 Task: In the Contact  BrooklynMiller71@macys.com, schedule and save the meeting with title: 'Introducing Our Products and Services ', Select date: '3 August, 2023', select start time: 5:00:PM. Add location in person New York with meeting description: Kindly join this meeting to understand Product Demo and Service Presentation.. Logged in from softage.1@softage.net
Action: Mouse moved to (100, 63)
Screenshot: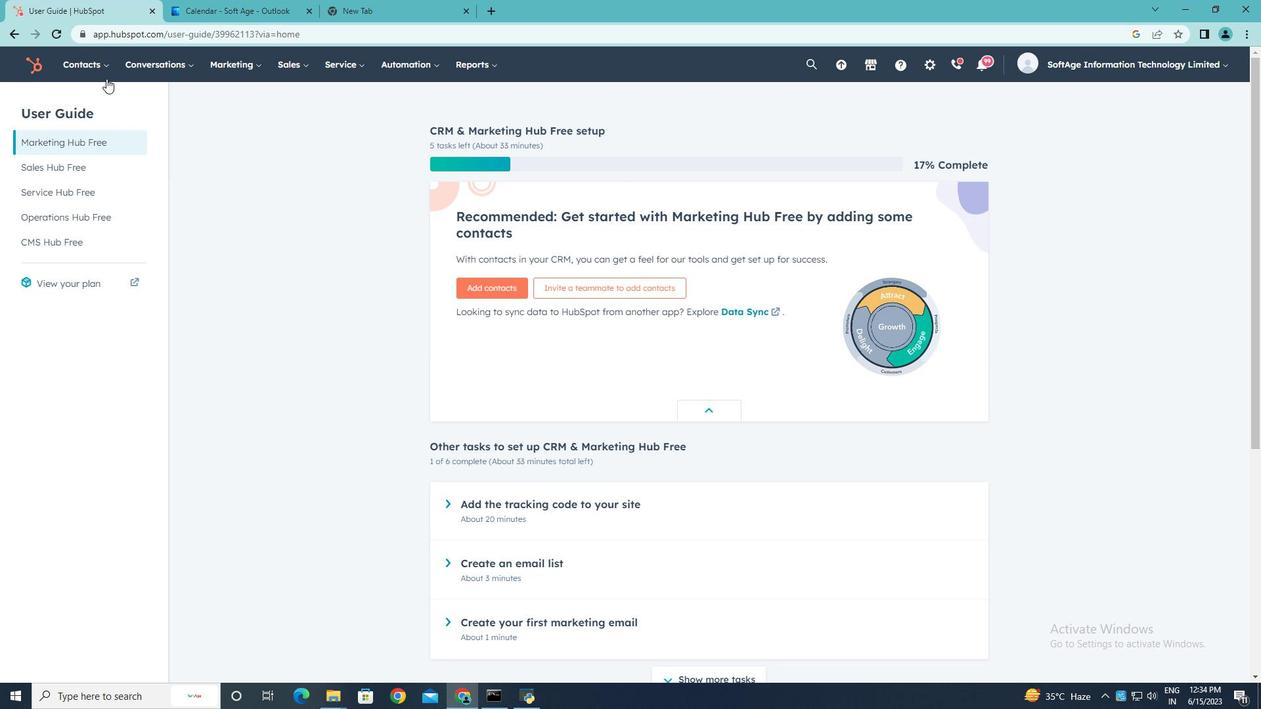 
Action: Mouse pressed left at (100, 63)
Screenshot: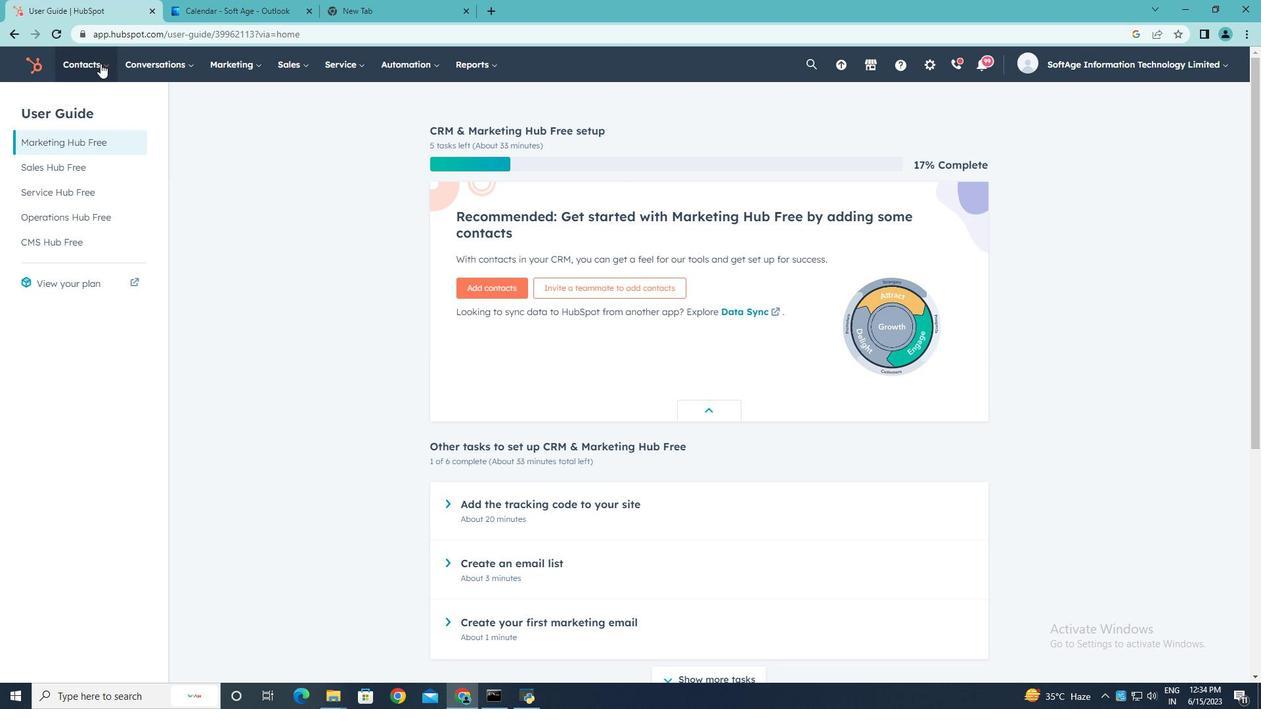 
Action: Mouse moved to (91, 99)
Screenshot: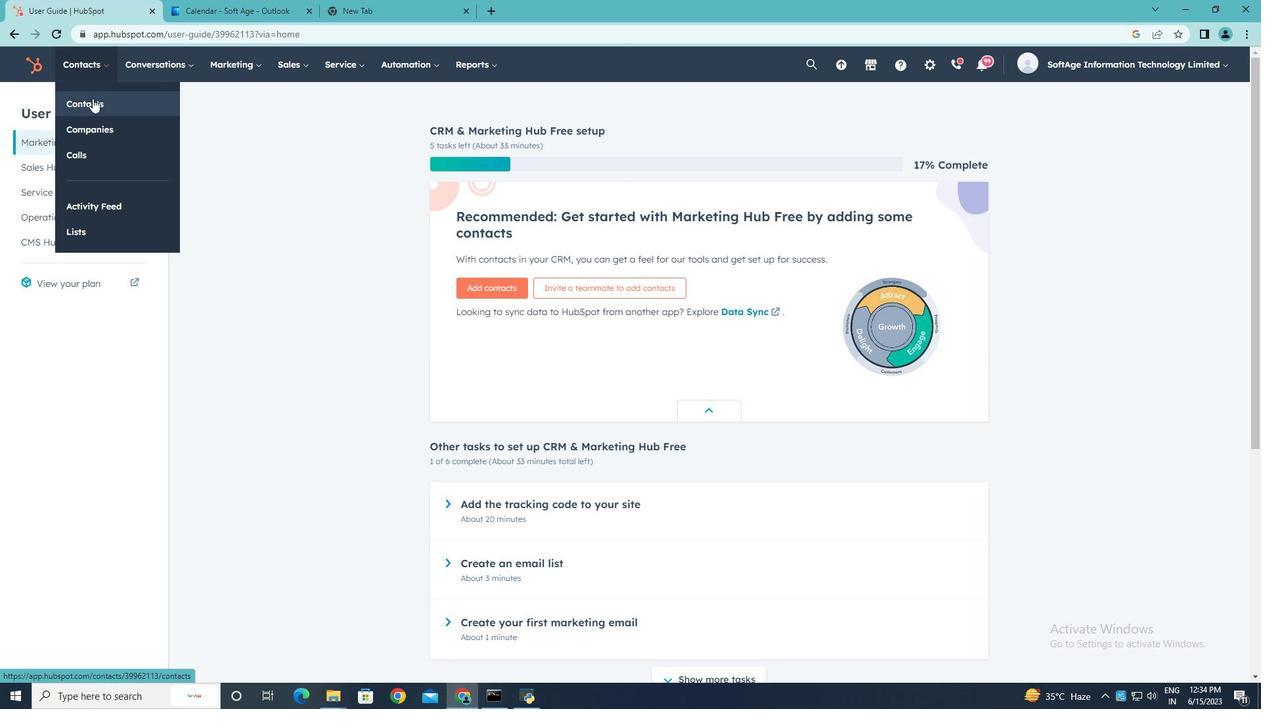 
Action: Mouse pressed left at (91, 99)
Screenshot: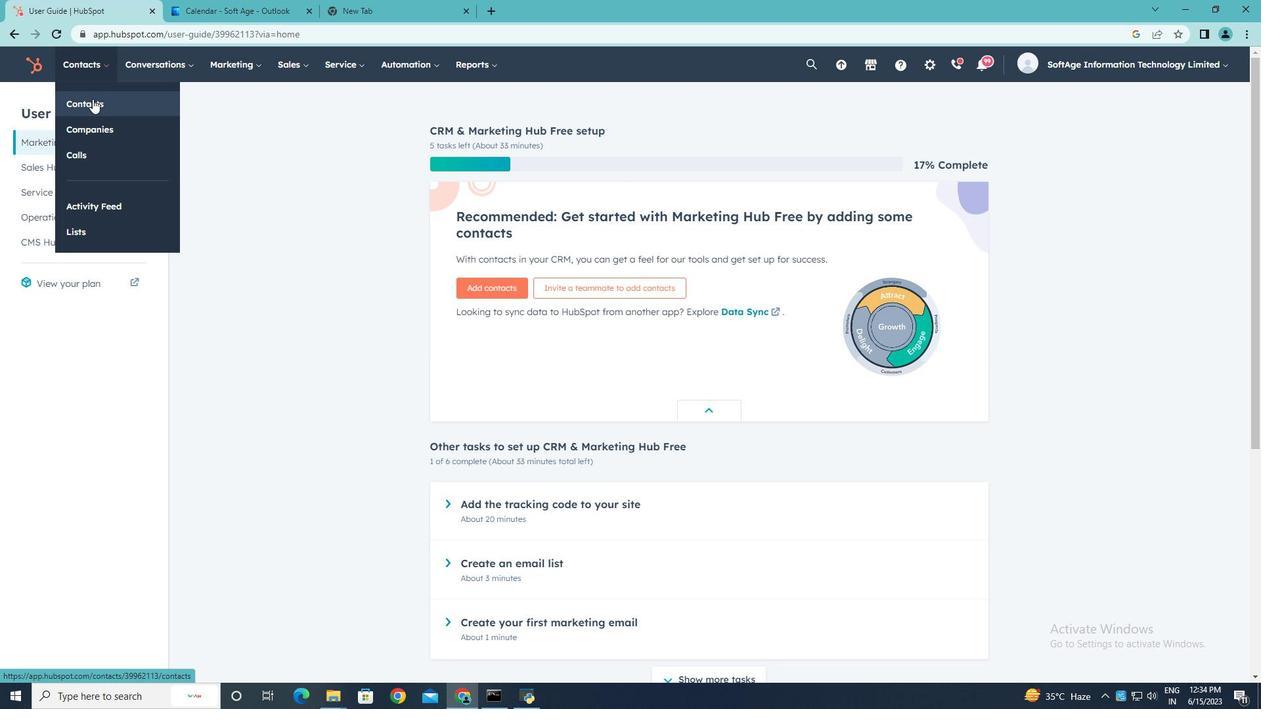 
Action: Mouse moved to (90, 210)
Screenshot: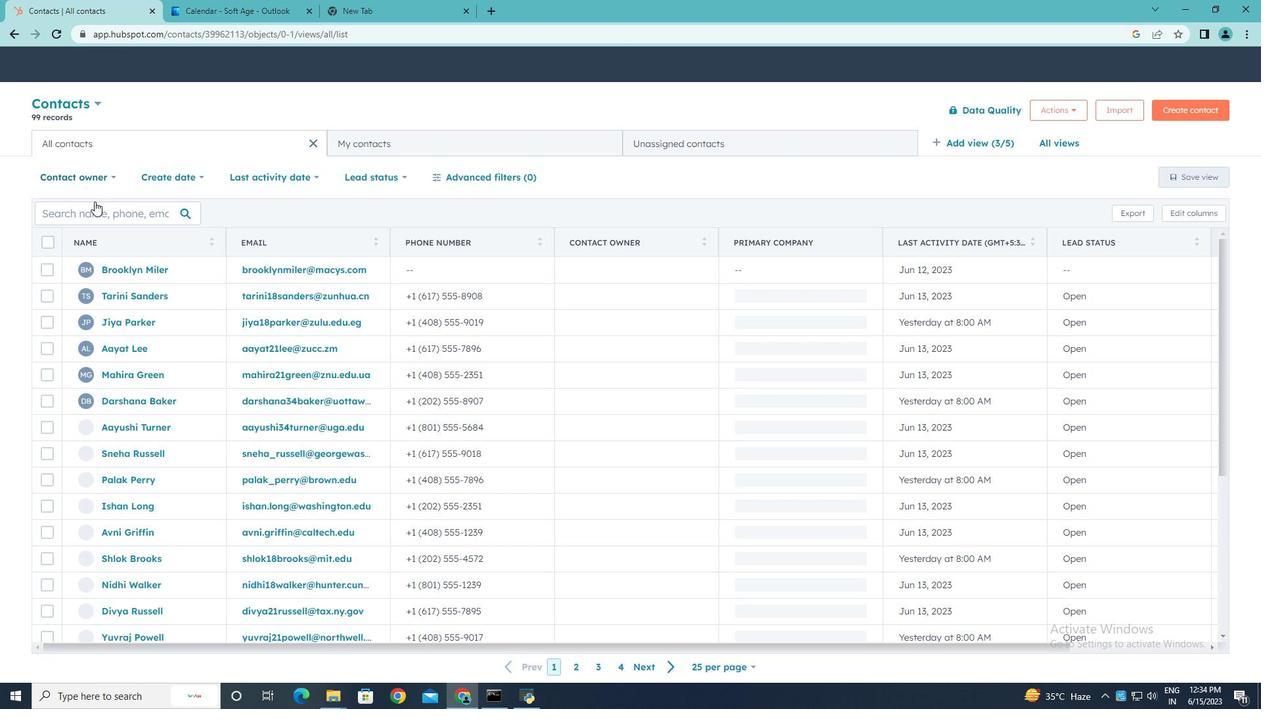 
Action: Mouse pressed left at (90, 210)
Screenshot: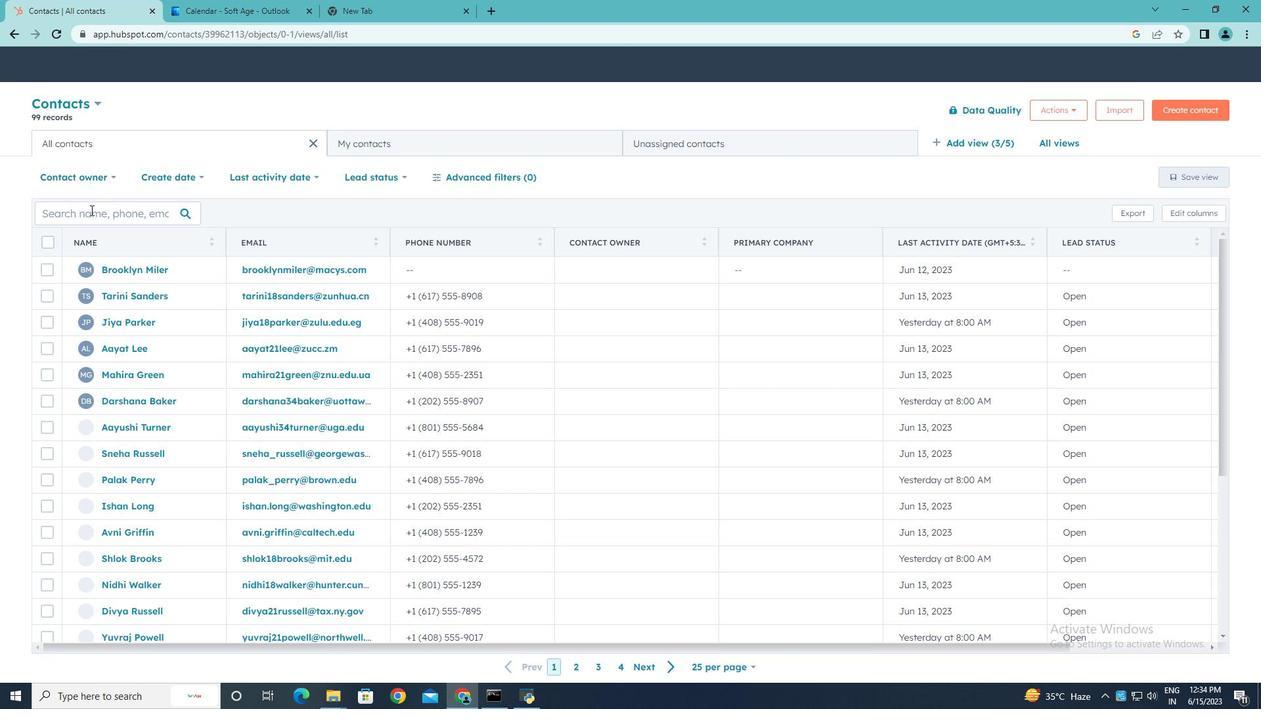 
Action: Key pressed <Key.shift>Brooklyn<Key.shift>Miller71<Key.shift><Key.shift><Key.shift><Key.shift><Key.shift><Key.shift><Key.shift><Key.shift><Key.shift><Key.shift><Key.shift><Key.shift><Key.shift><Key.shift><Key.shift><Key.shift><Key.shift><Key.shift><Key.shift><Key.shift><Key.shift><Key.shift><Key.shift><Key.shift><Key.shift>@macys.com
Screenshot: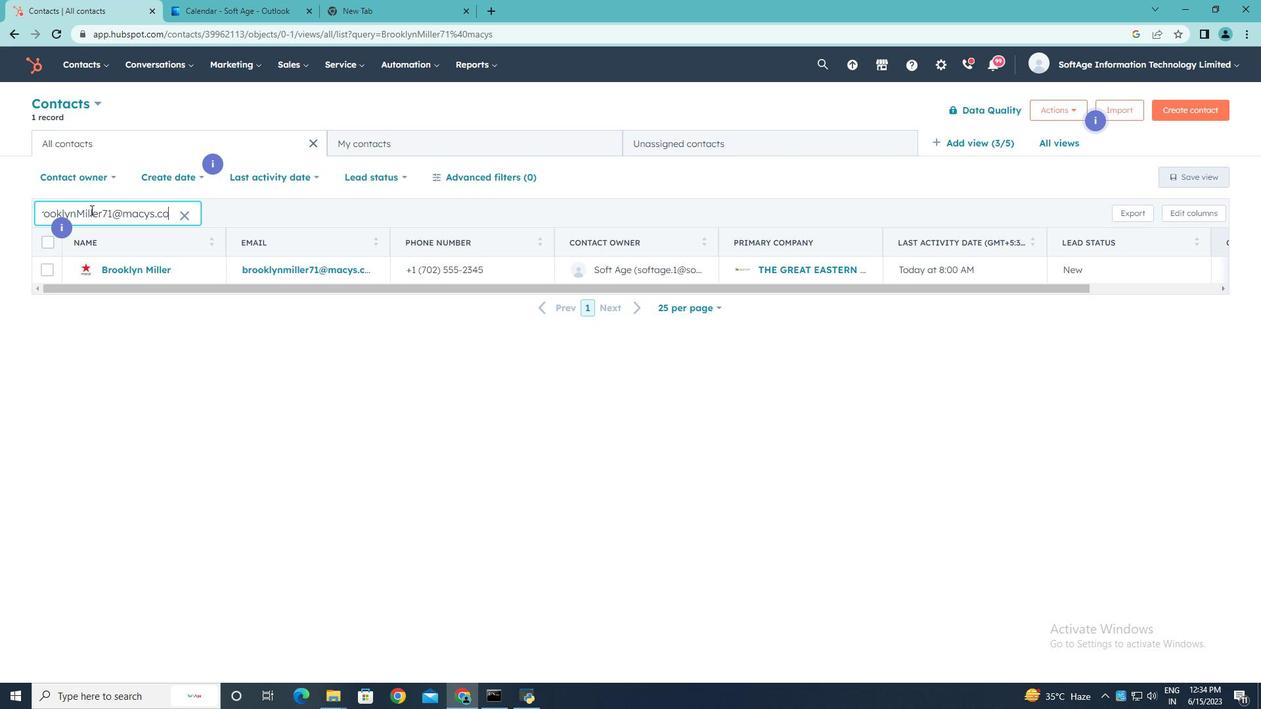 
Action: Mouse moved to (124, 266)
Screenshot: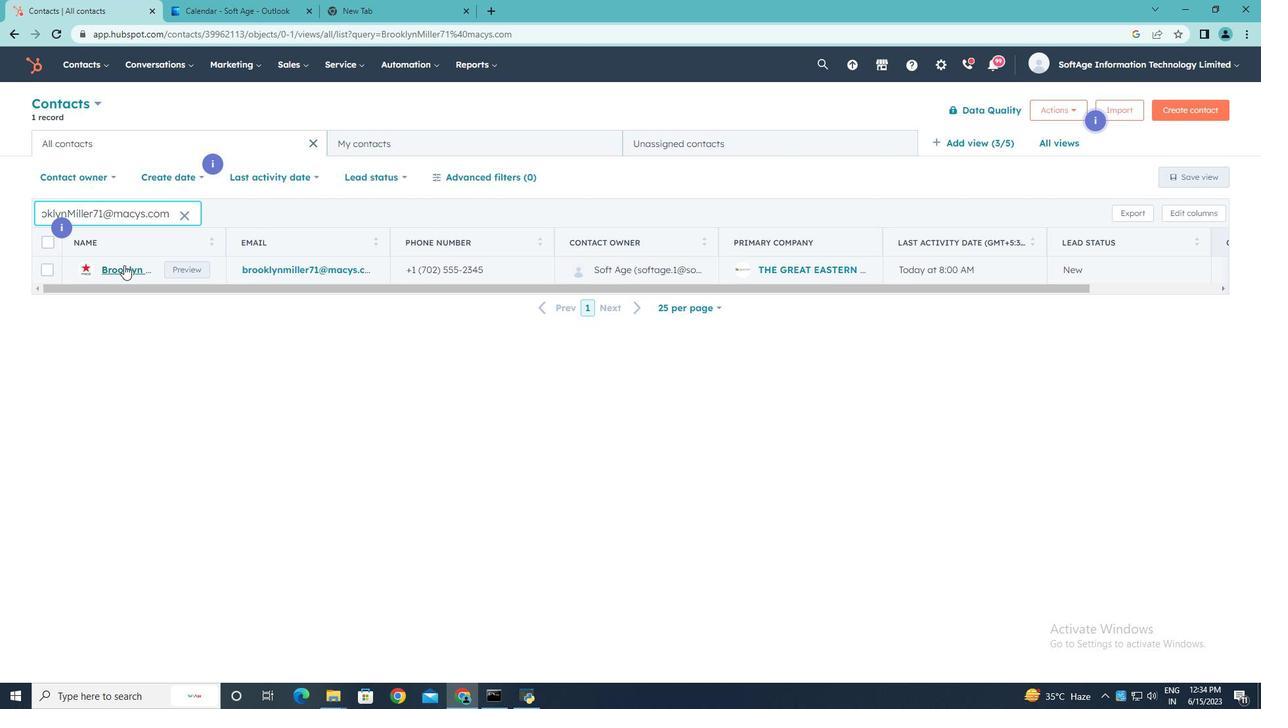 
Action: Mouse pressed left at (124, 266)
Screenshot: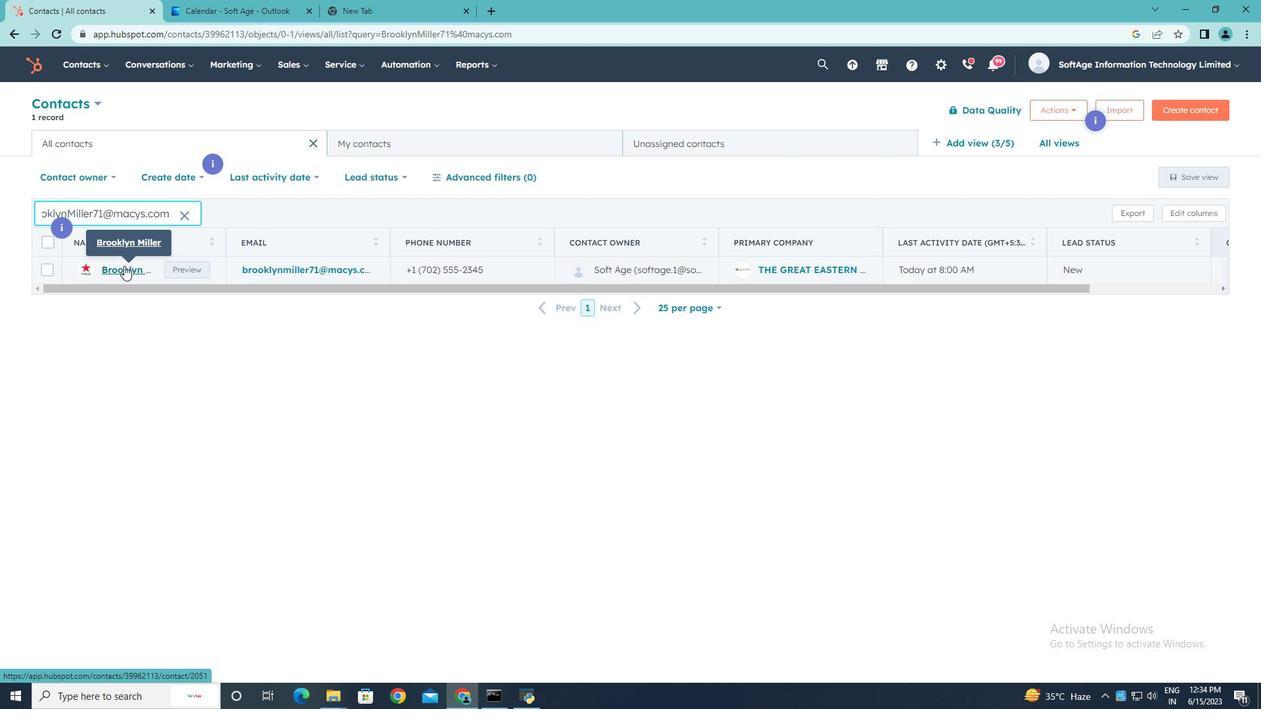 
Action: Mouse moved to (213, 235)
Screenshot: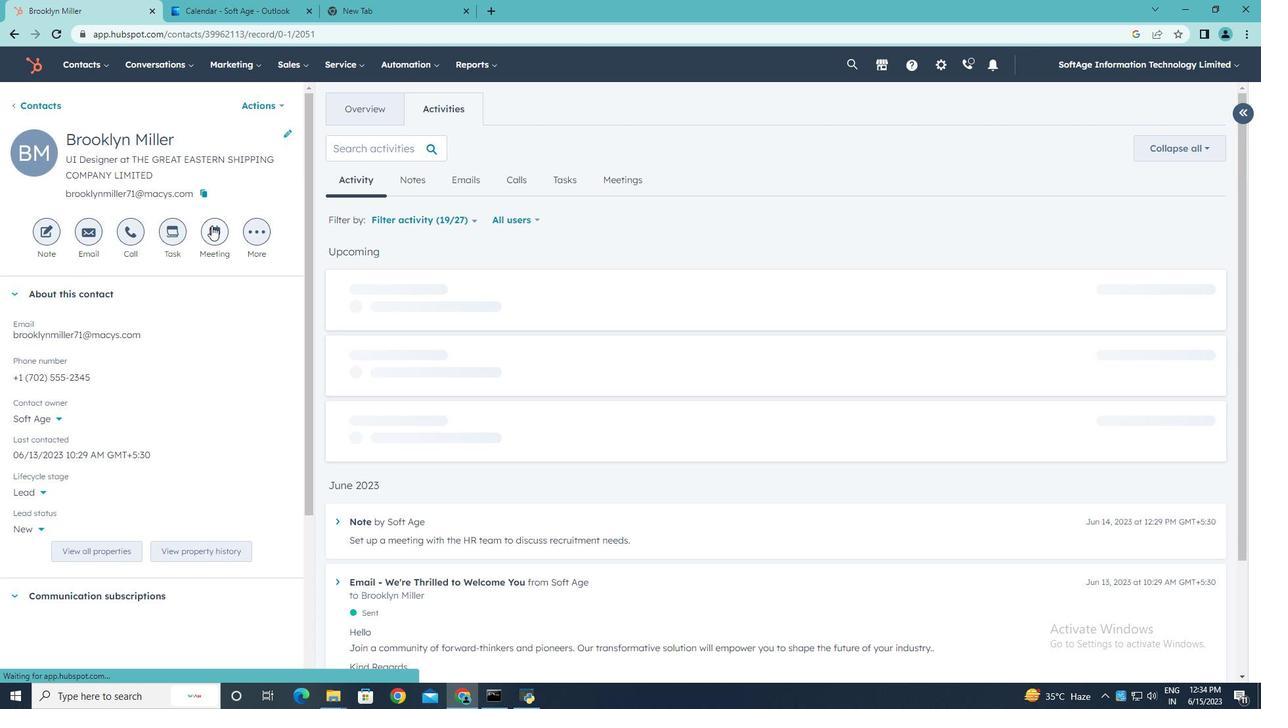 
Action: Mouse pressed left at (213, 235)
Screenshot: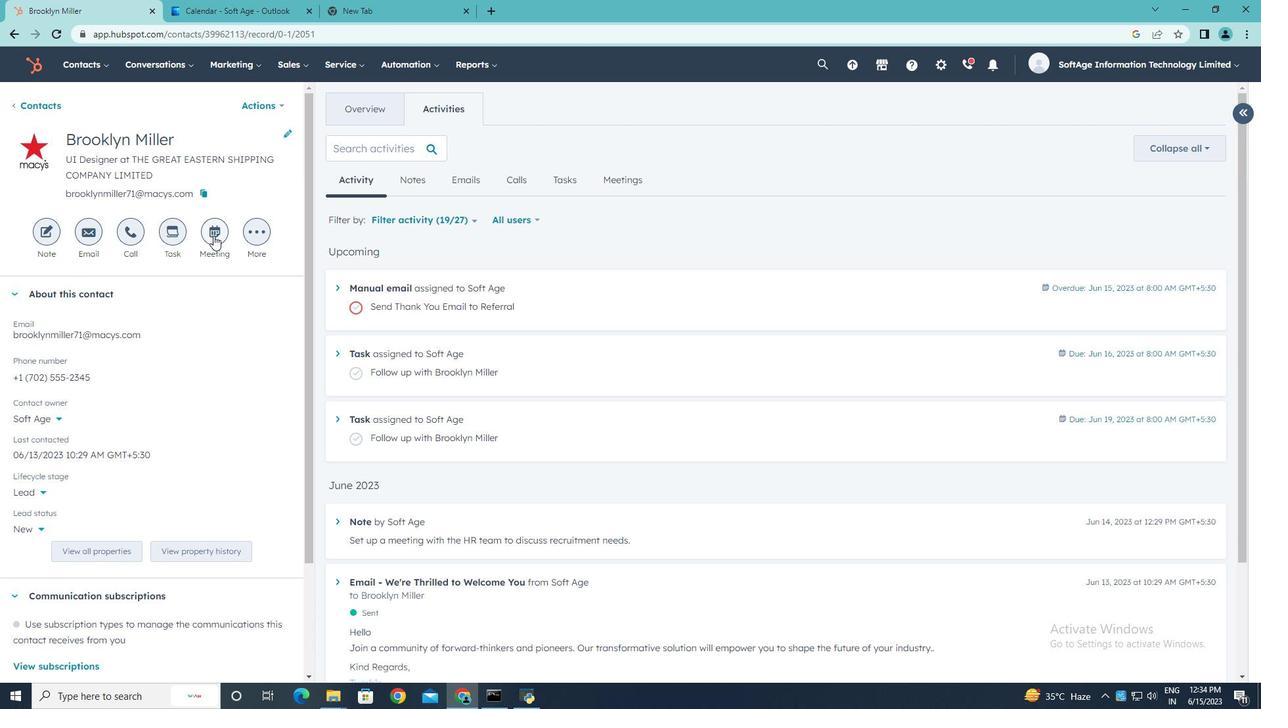 
Action: Key pressed <Key.shift>Introducing<Key.space><Key.shift>Our<Key.space><Key.shift><Key.shift><Key.shift><Key.shift><Key.shift><Key.shift><Key.shift><Key.shift><Key.shift><Key.shift><Key.shift><Key.shift><Key.shift><Key.shift><Key.shift><Key.shift><Key.shift><Key.shift><Key.shift>Products<Key.space><Key.shift><Key.shift><Key.shift>A<Key.backspace>and<Key.space><Key.shift>Services,<Key.backspace>.
Screenshot: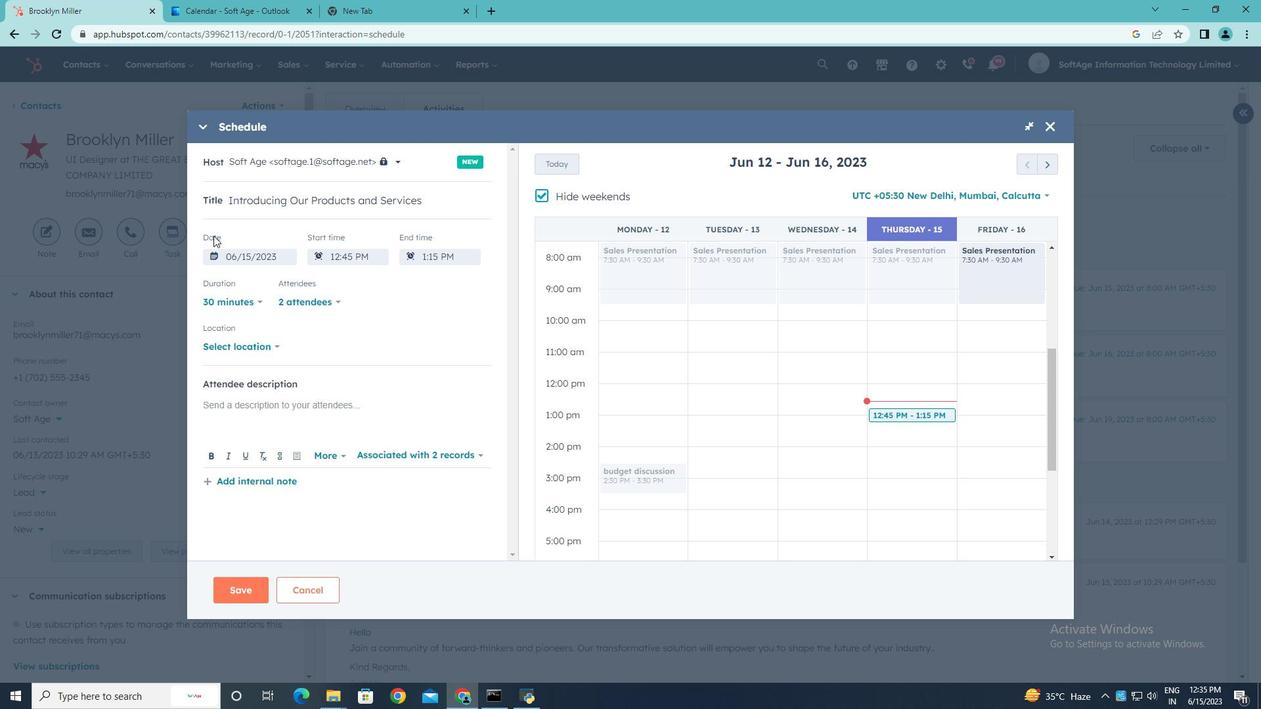 
Action: Mouse moved to (540, 197)
Screenshot: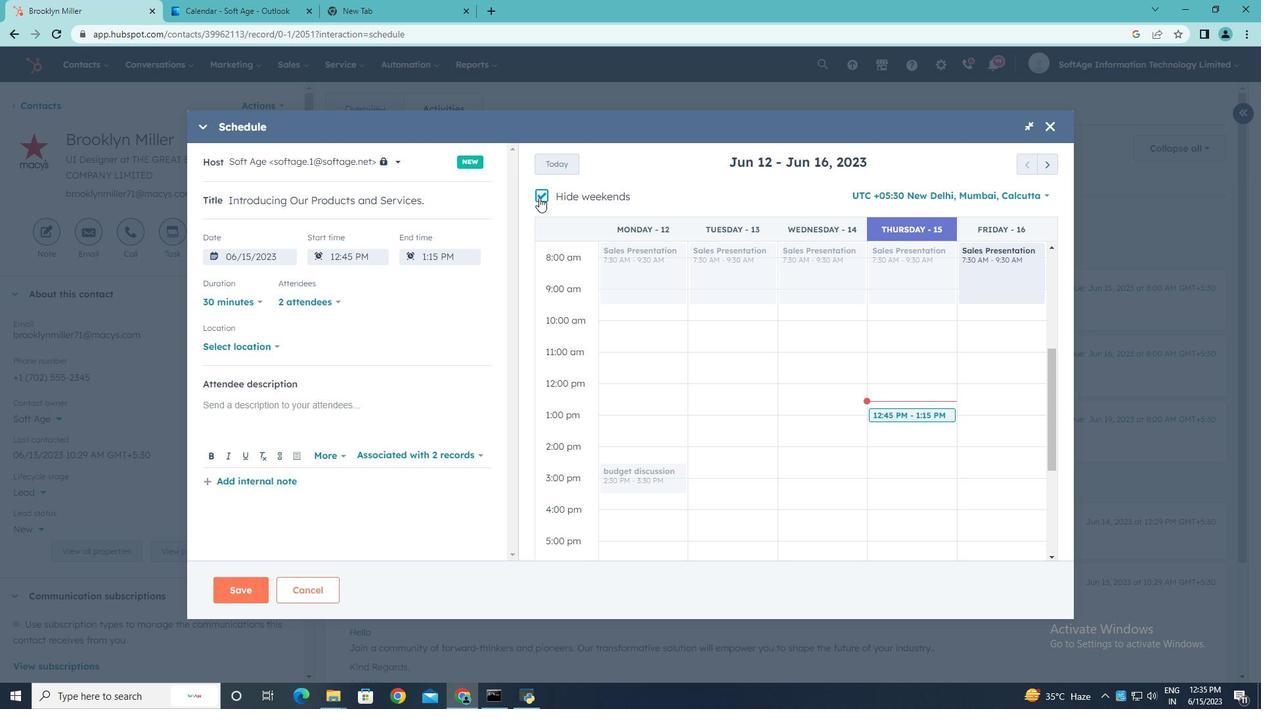 
Action: Mouse pressed left at (540, 197)
Screenshot: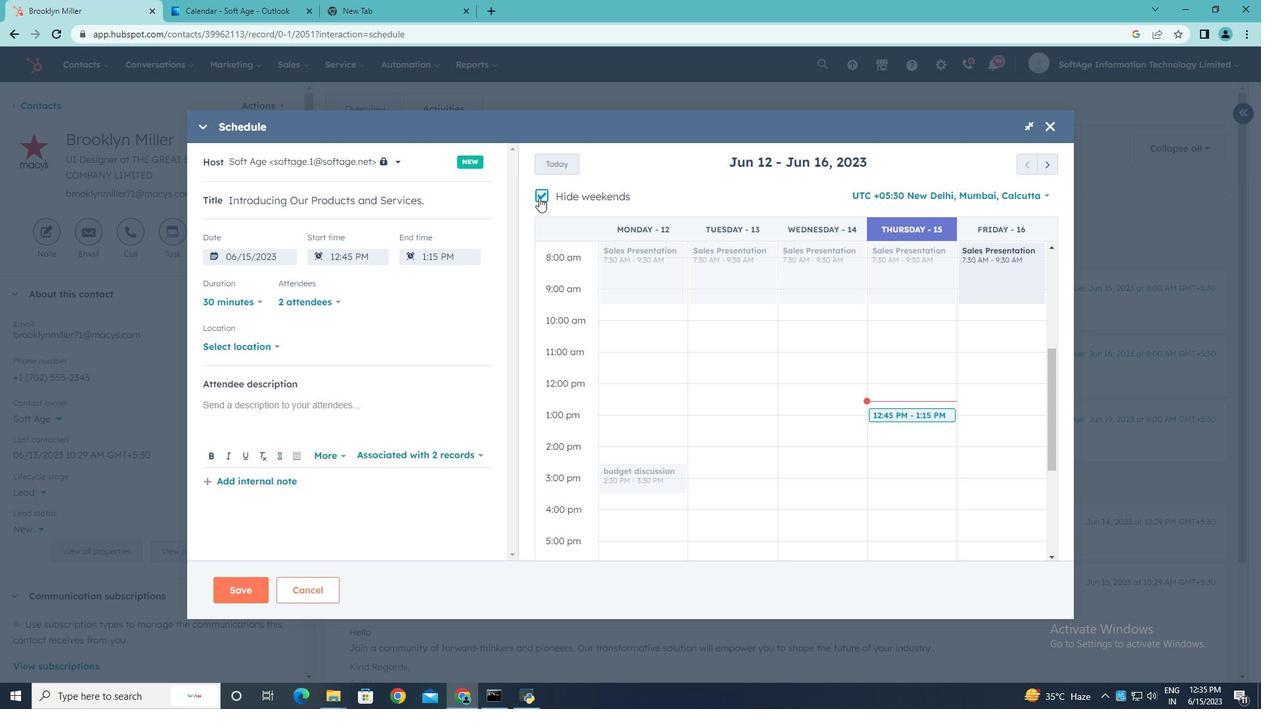 
Action: Mouse moved to (1048, 164)
Screenshot: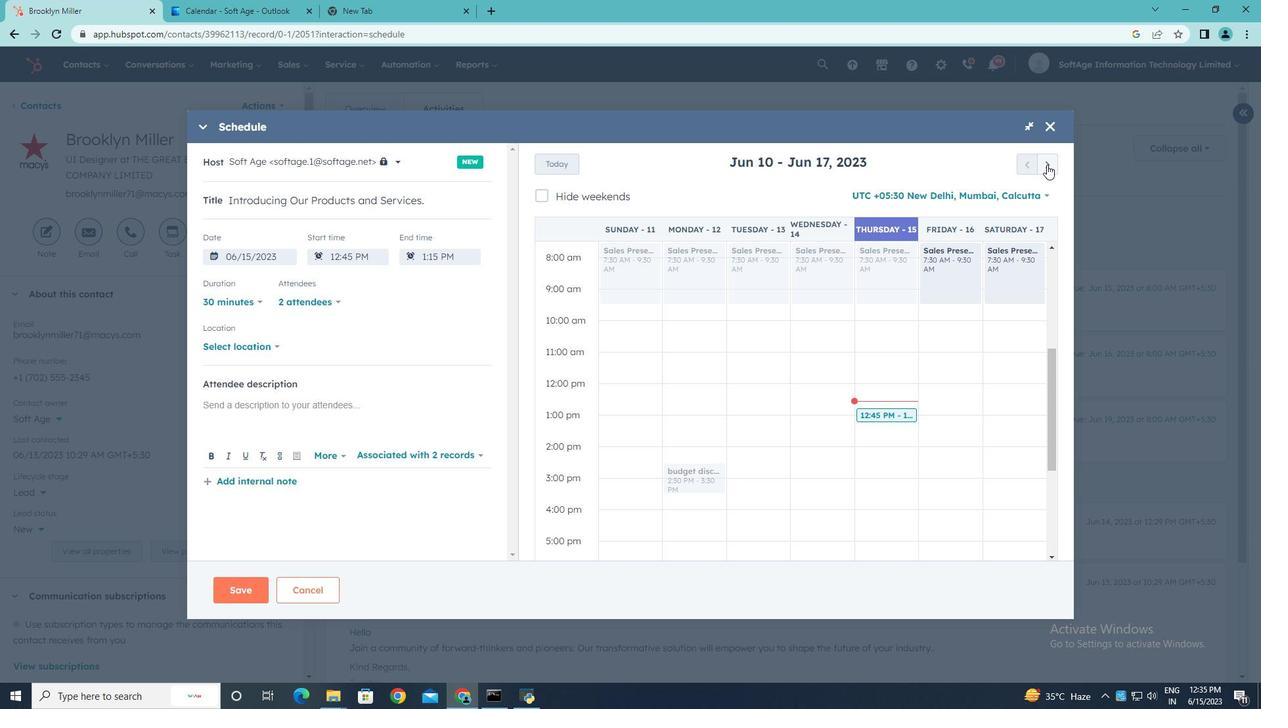 
Action: Mouse pressed left at (1048, 164)
Screenshot: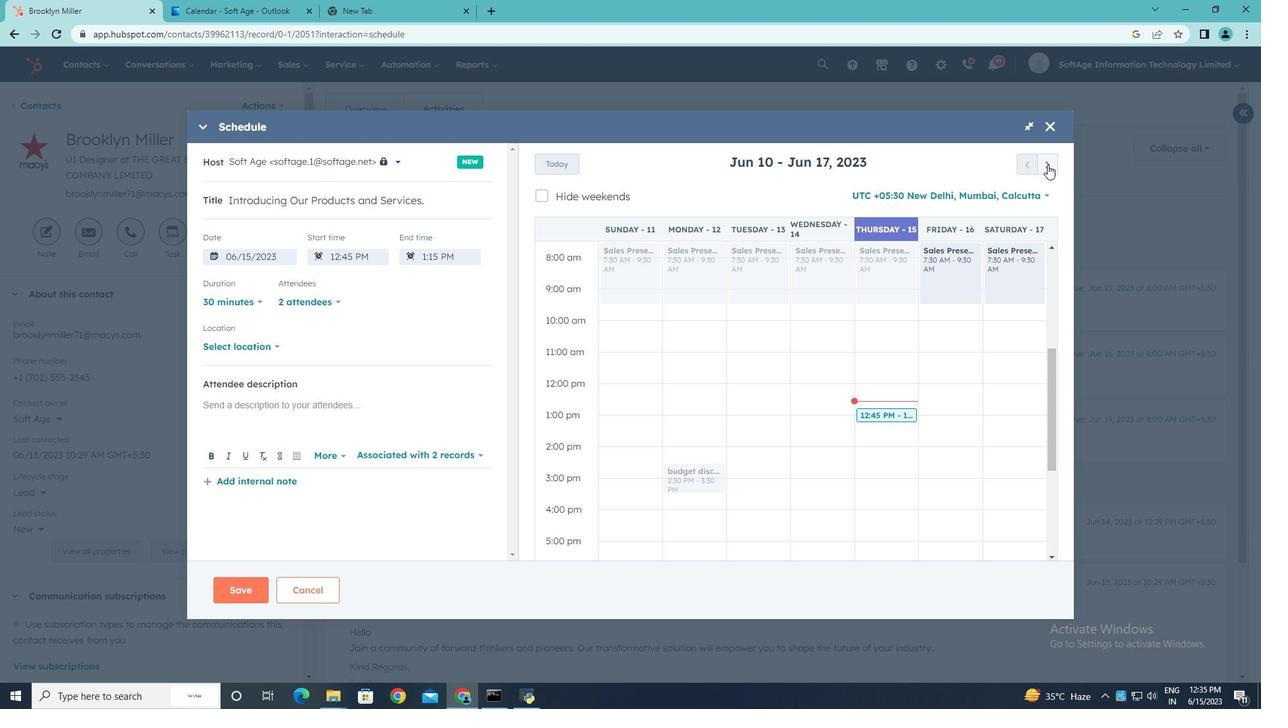 
Action: Mouse pressed left at (1048, 164)
Screenshot: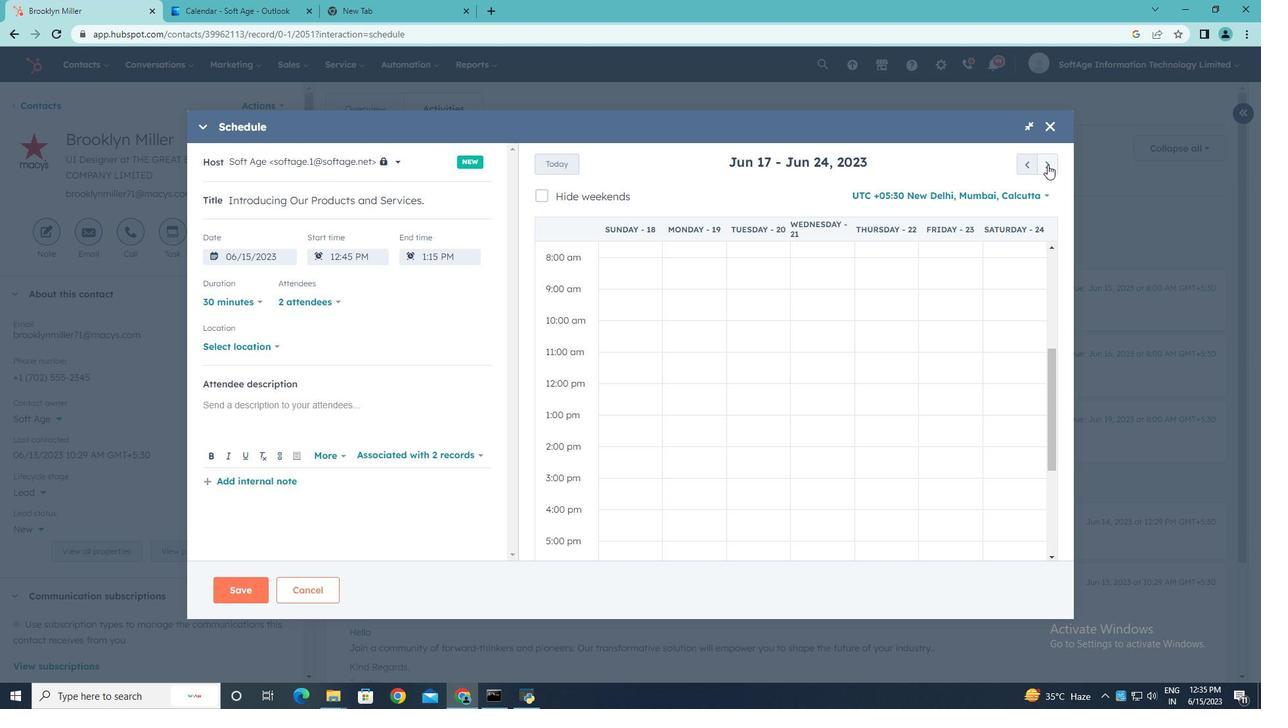 
Action: Mouse pressed left at (1048, 164)
Screenshot: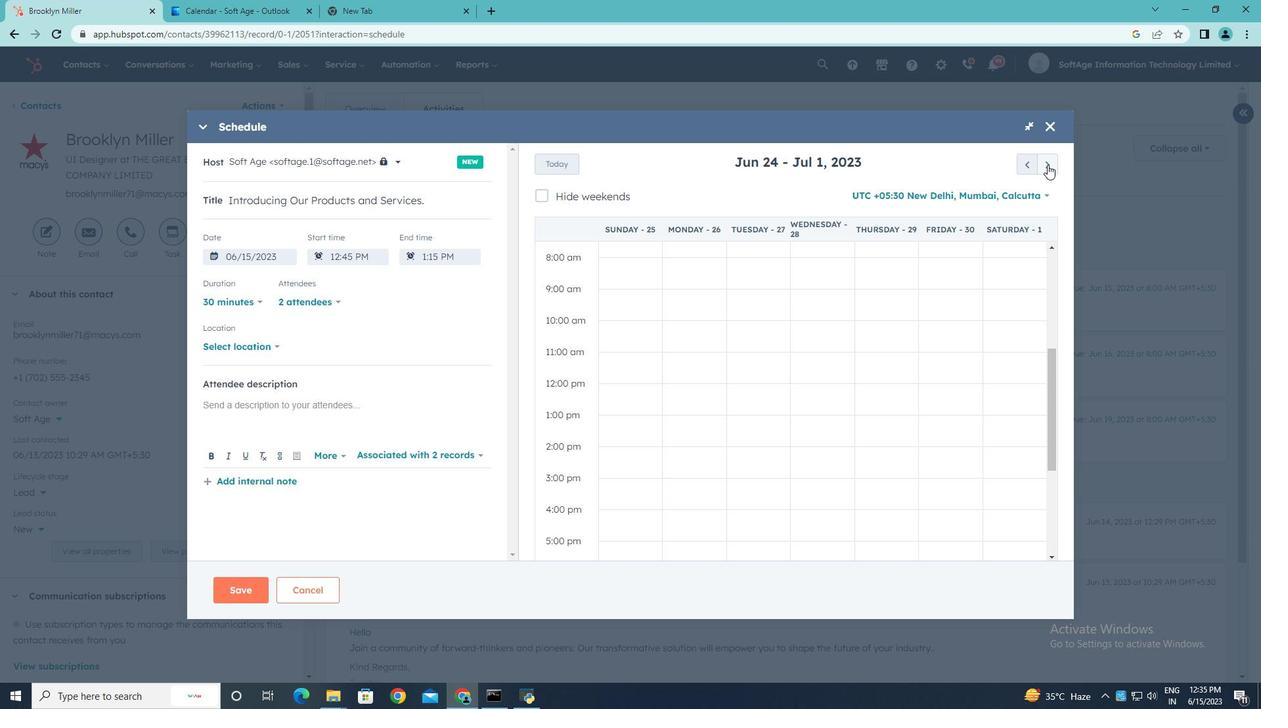 
Action: Mouse pressed left at (1048, 164)
Screenshot: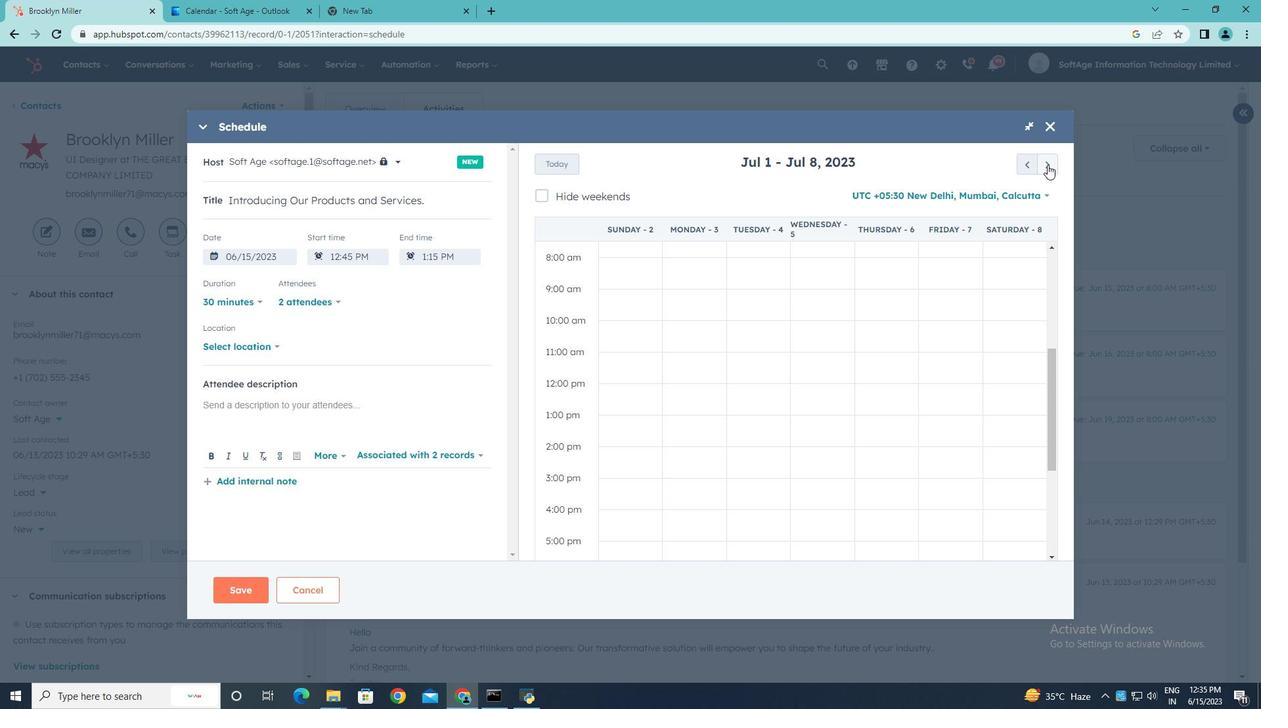 
Action: Mouse pressed left at (1048, 164)
Screenshot: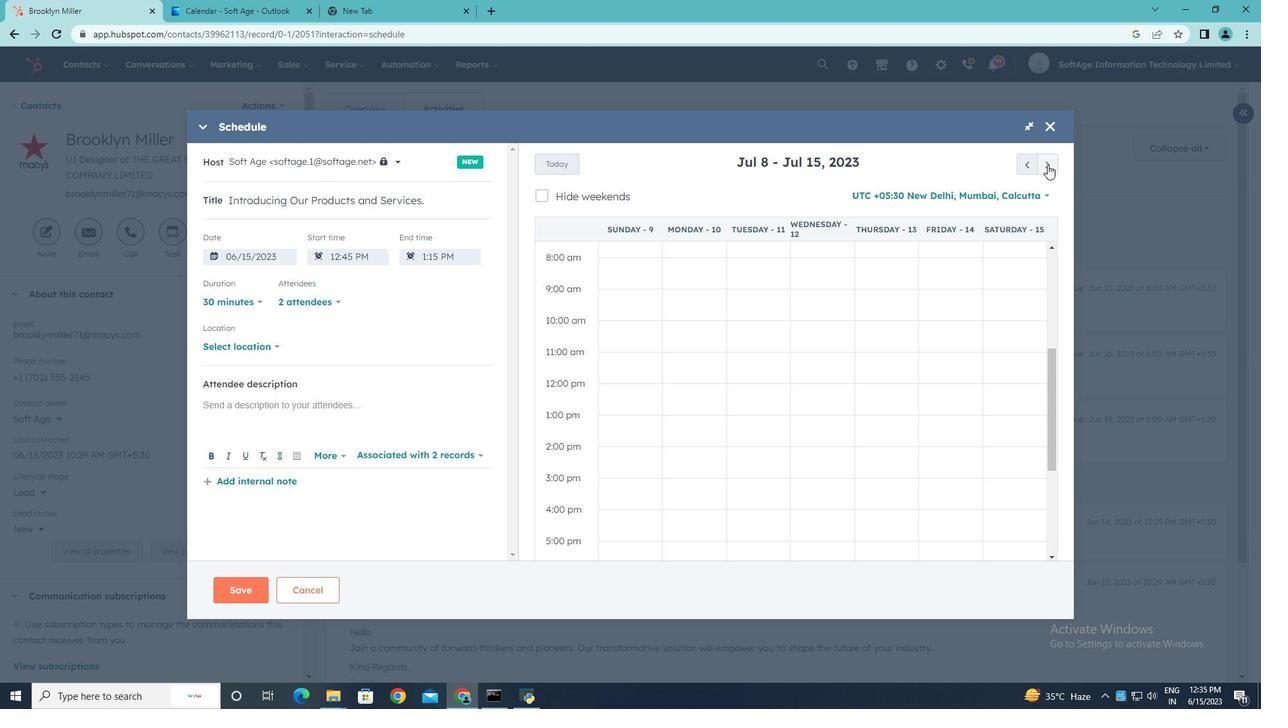 
Action: Mouse pressed left at (1048, 164)
Screenshot: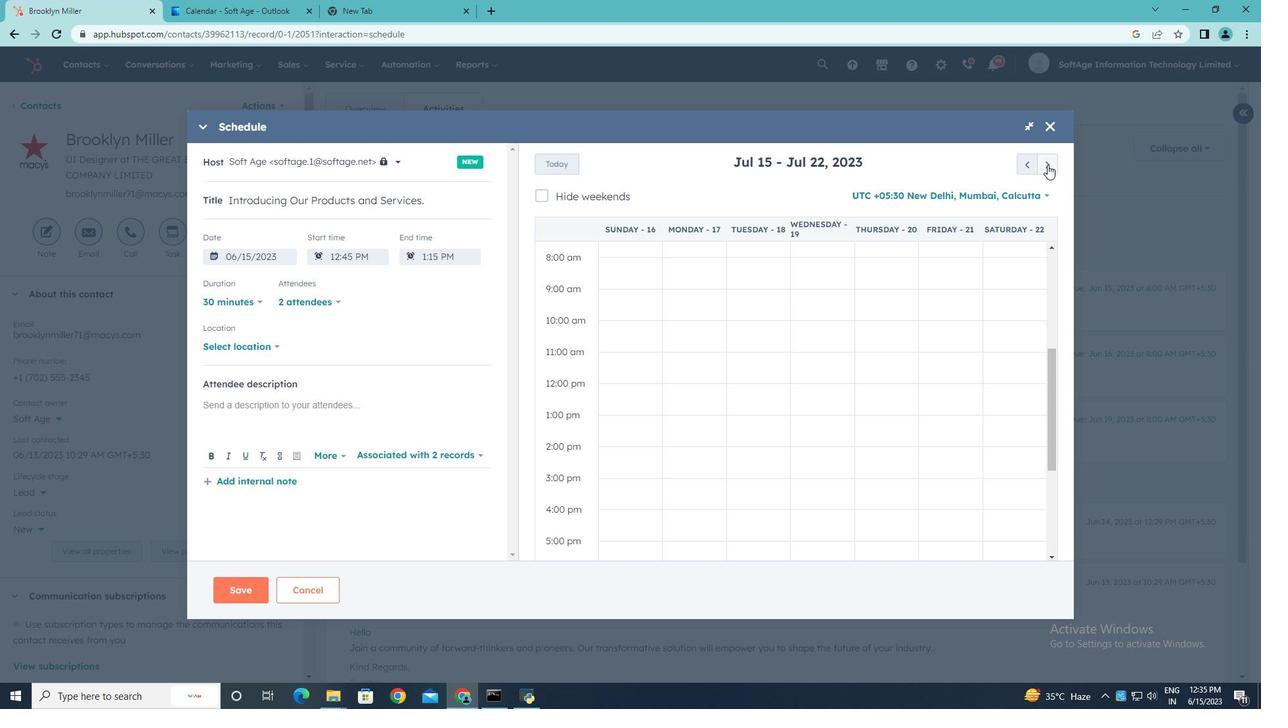 
Action: Mouse pressed left at (1048, 164)
Screenshot: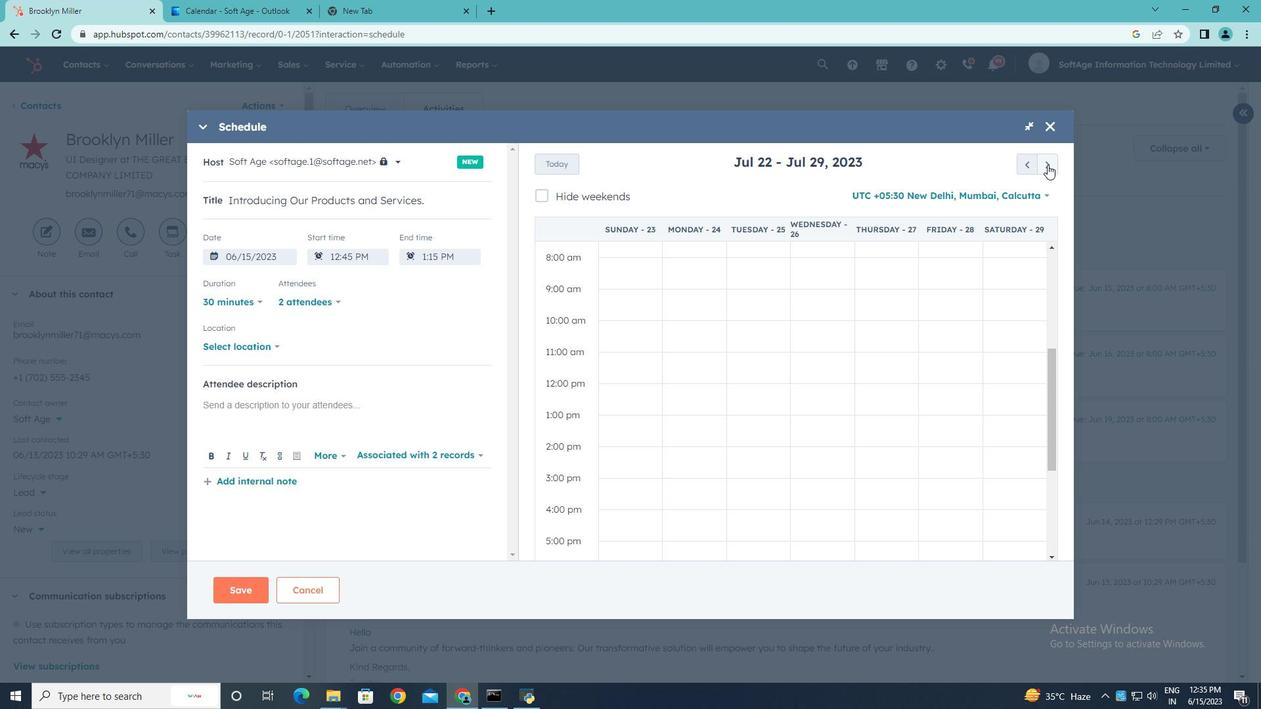 
Action: Mouse moved to (879, 544)
Screenshot: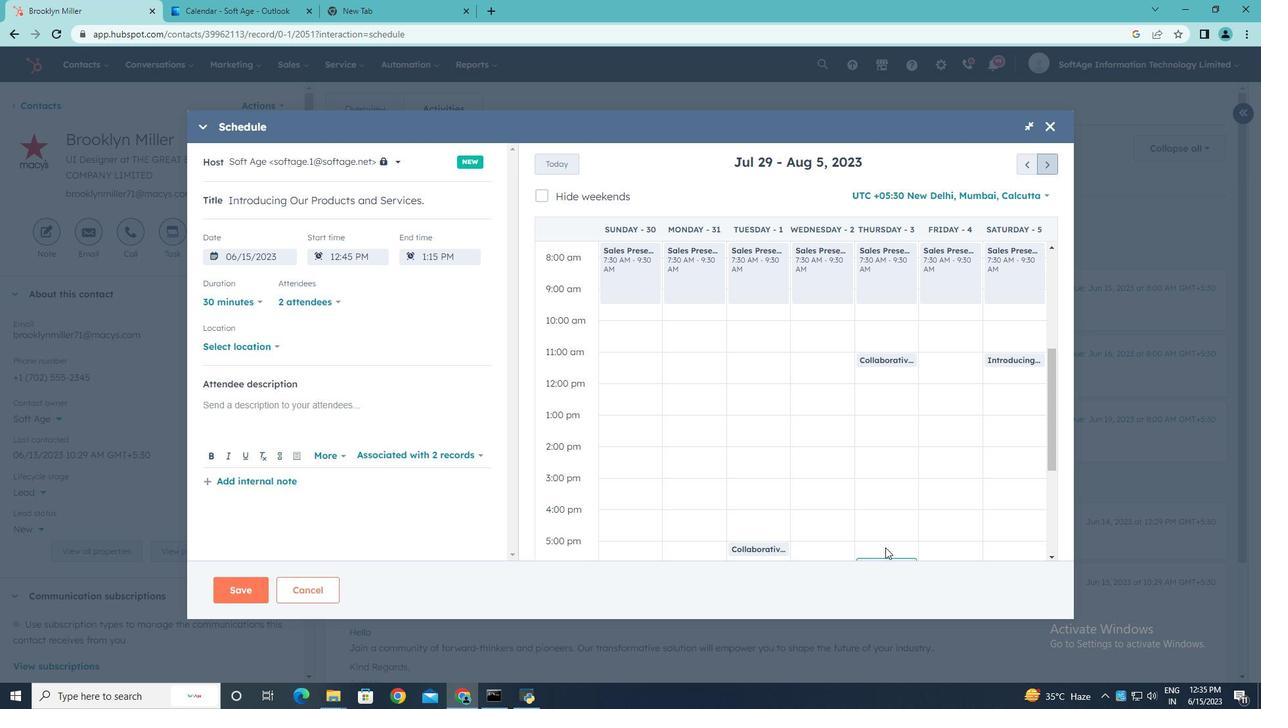 
Action: Mouse pressed left at (879, 544)
Screenshot: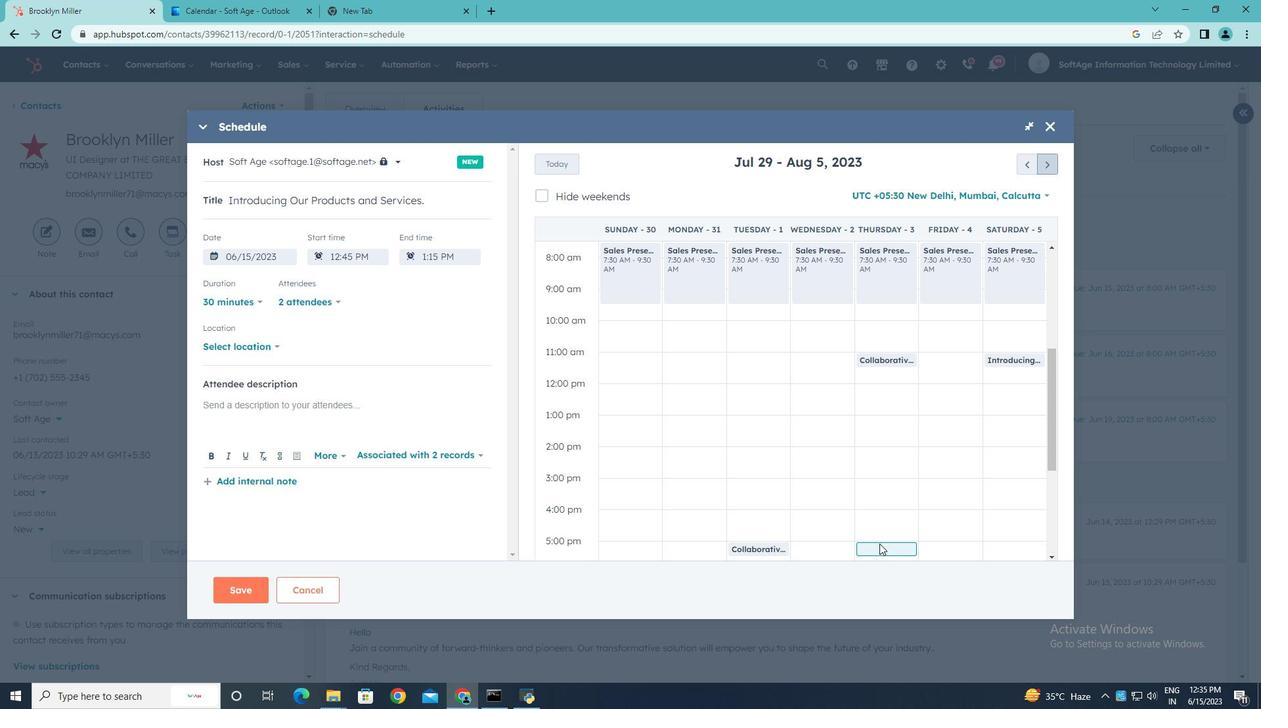 
Action: Mouse moved to (277, 346)
Screenshot: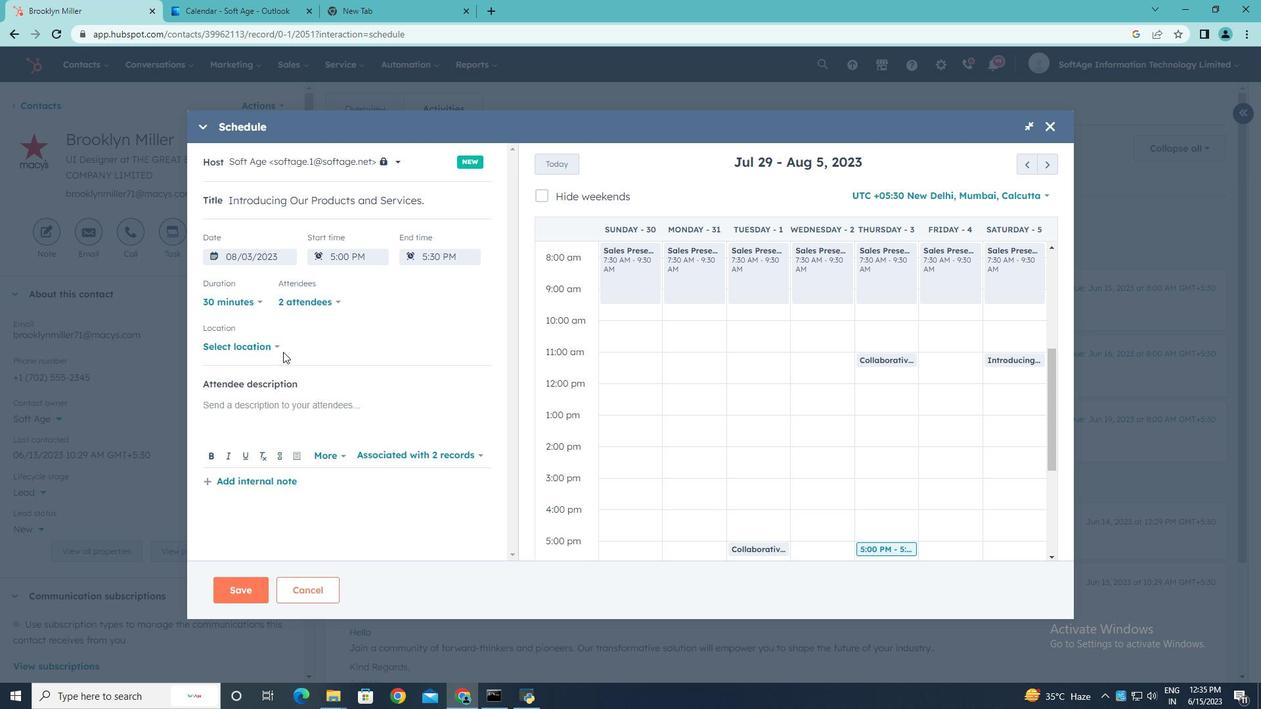 
Action: Mouse pressed left at (277, 346)
Screenshot: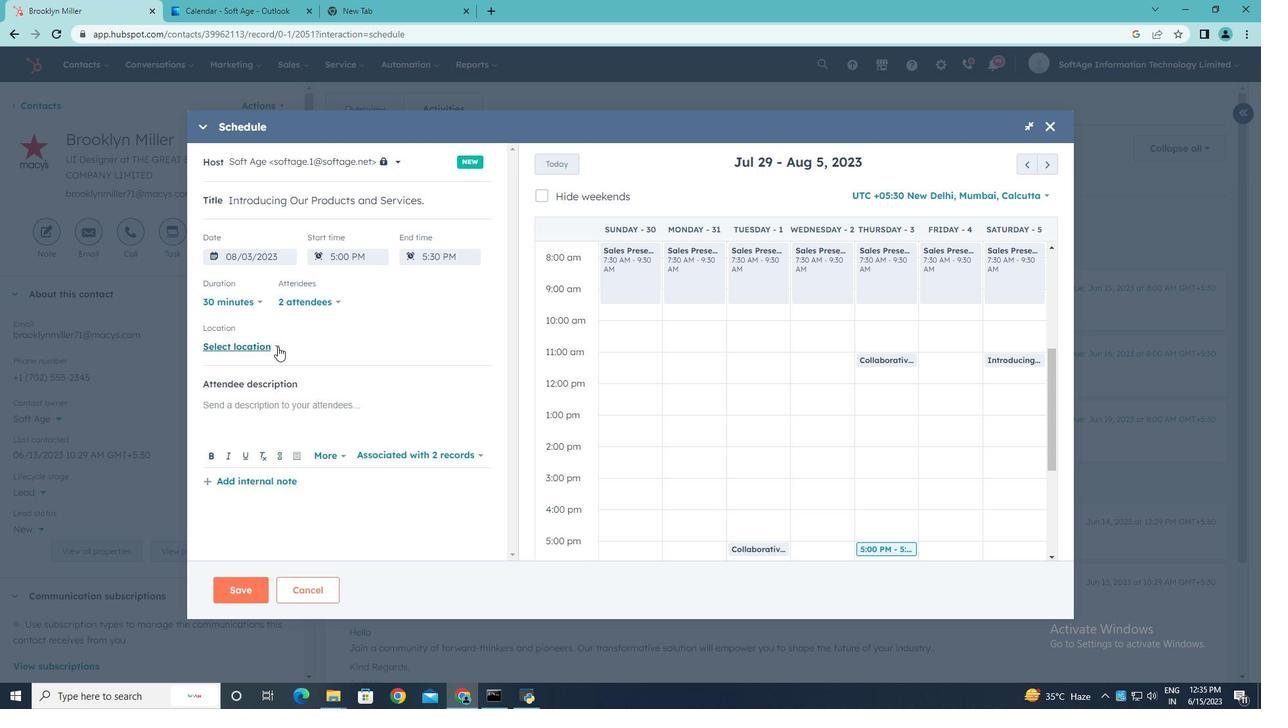 
Action: Mouse moved to (330, 340)
Screenshot: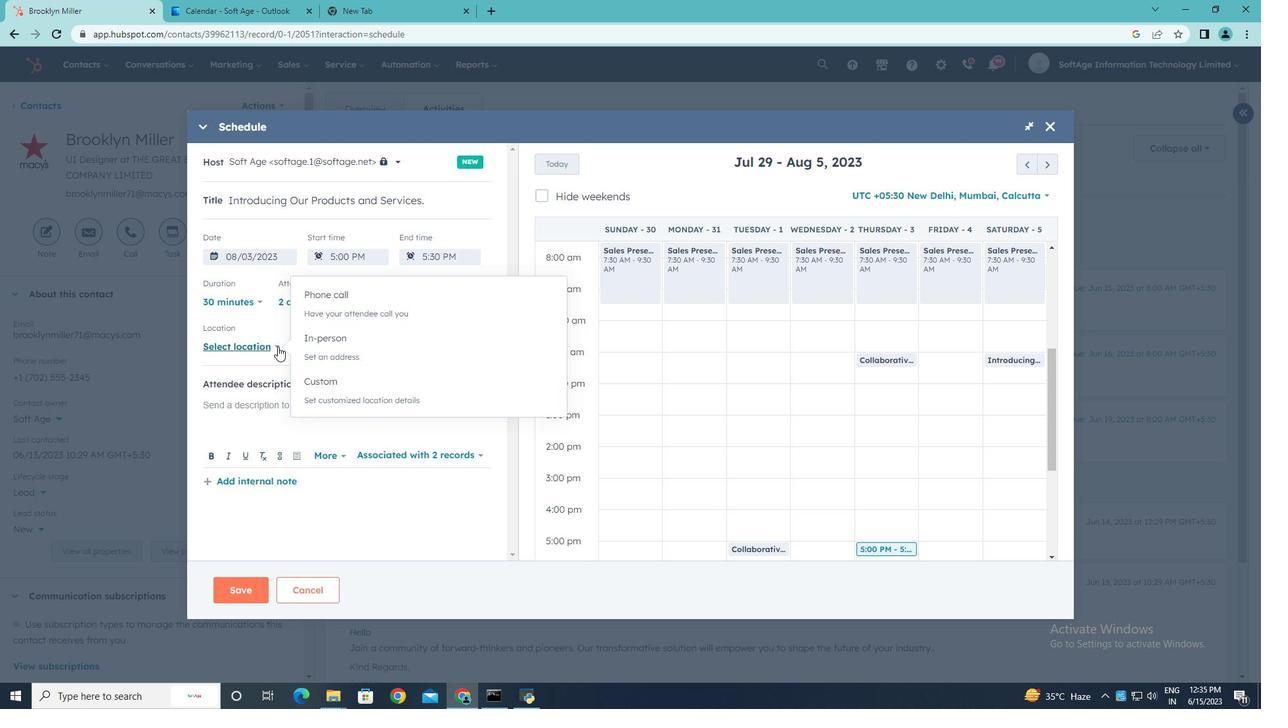 
Action: Mouse pressed left at (330, 340)
Screenshot: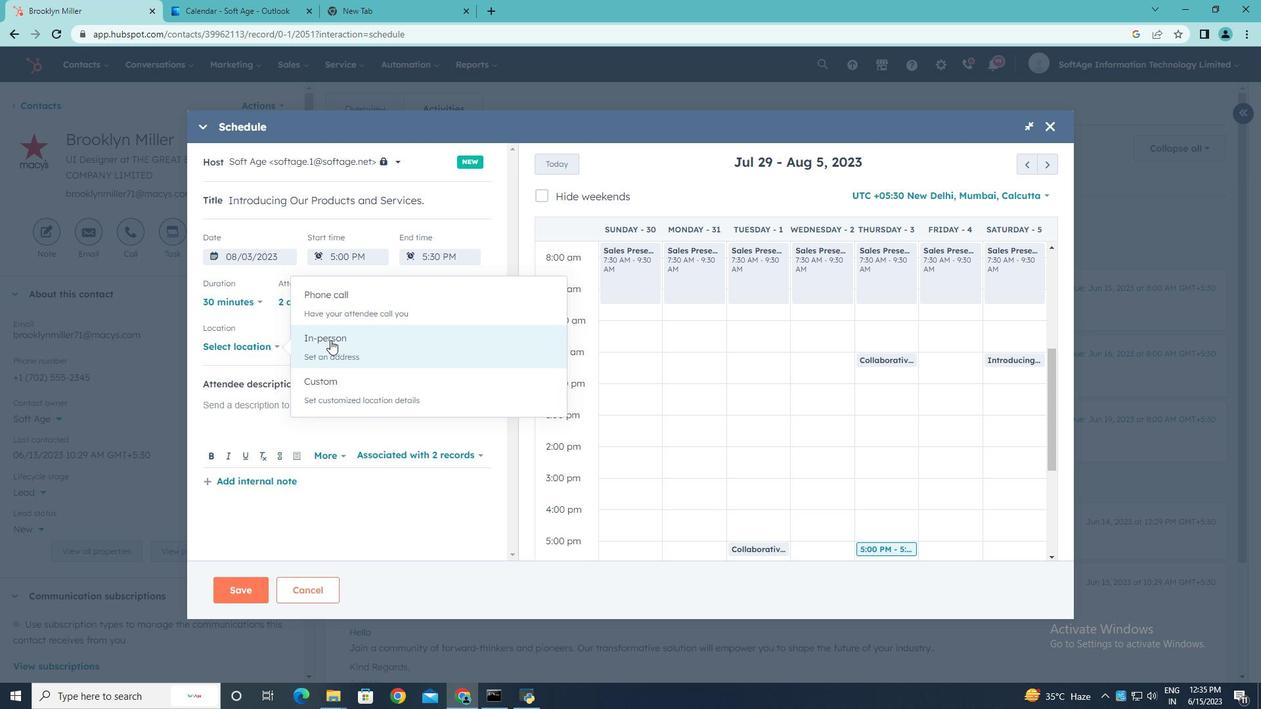 
Action: Mouse moved to (300, 349)
Screenshot: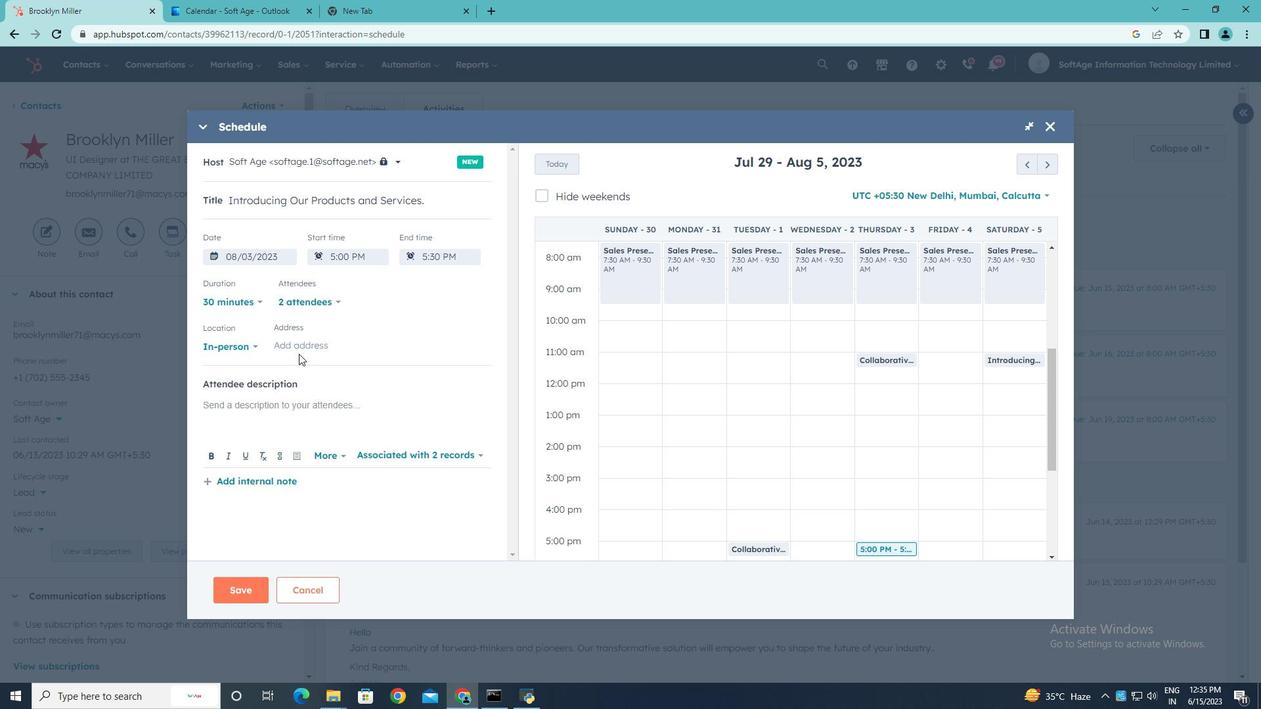 
Action: Mouse pressed left at (300, 349)
Screenshot: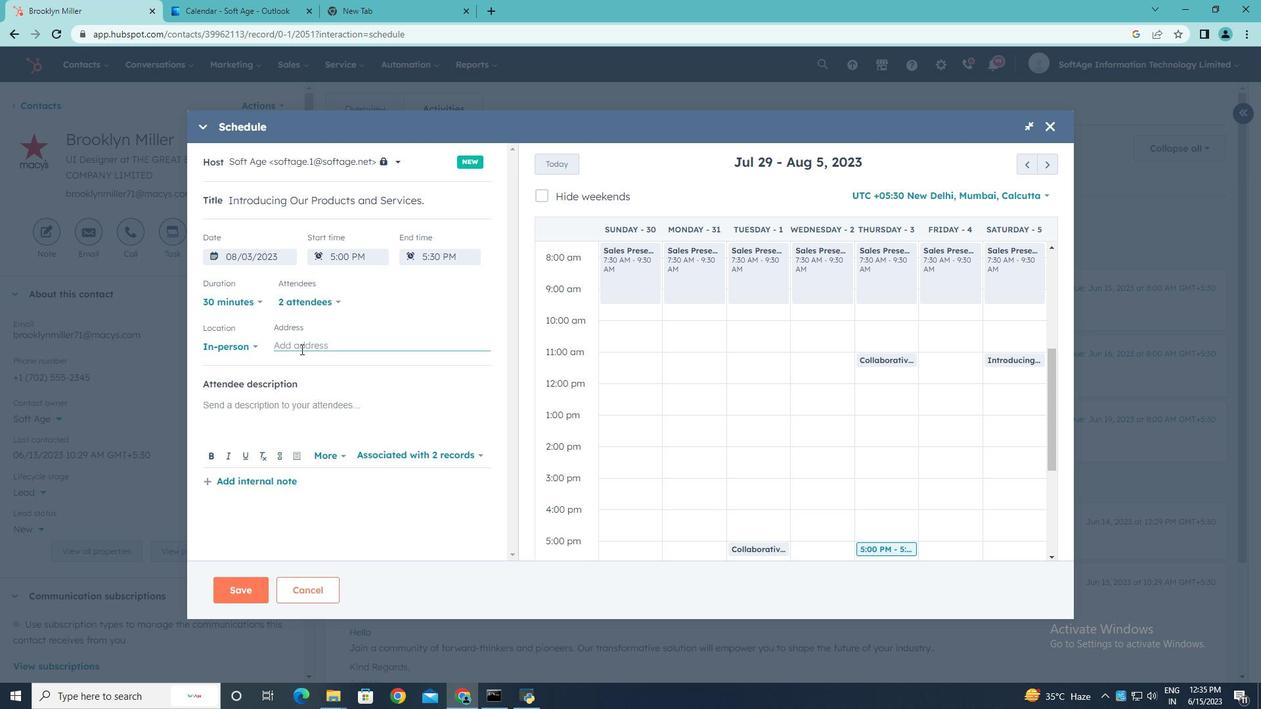 
Action: Key pressed <Key.shift>New<Key.space><Key.shift>York
Screenshot: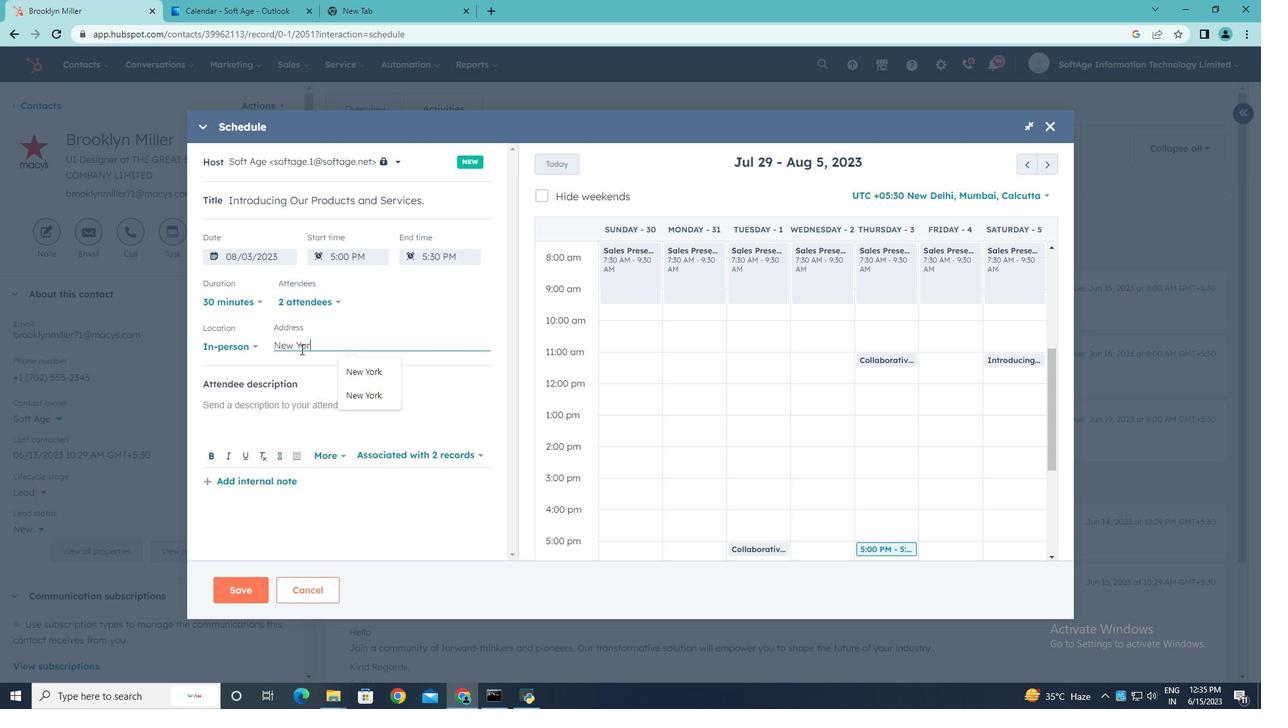 
Action: Mouse moved to (291, 404)
Screenshot: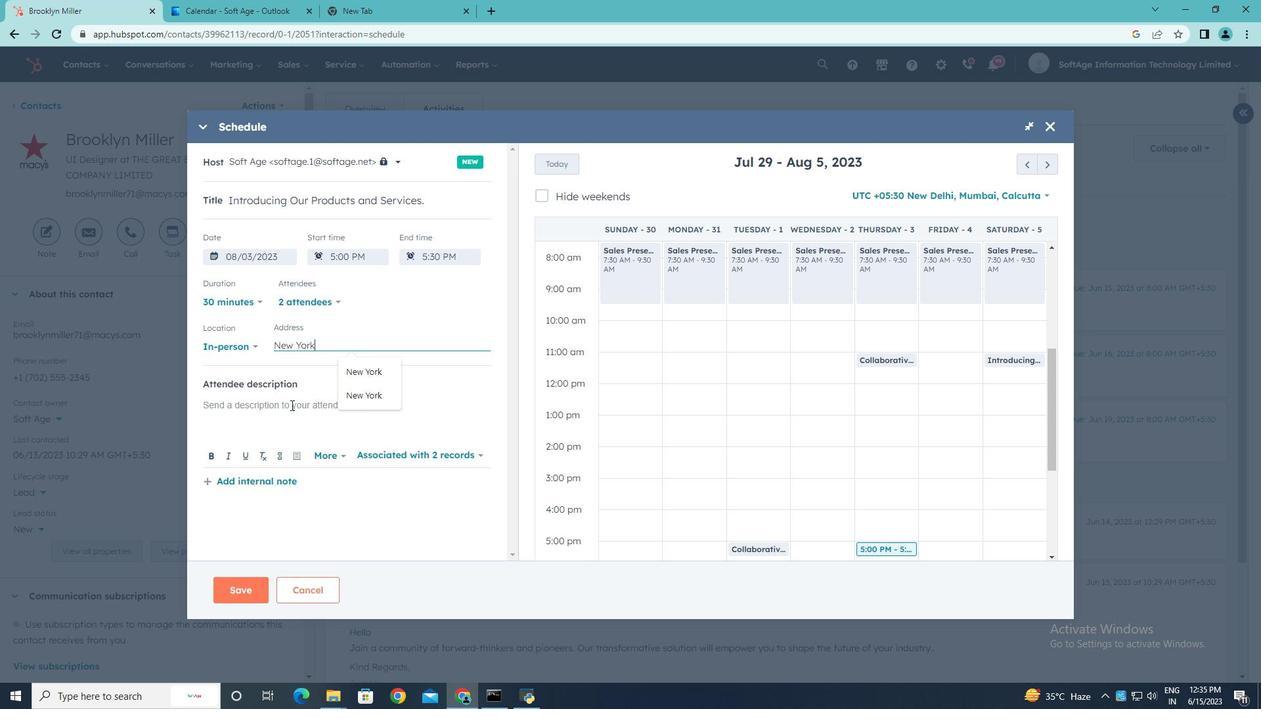 
Action: Mouse pressed left at (291, 404)
Screenshot: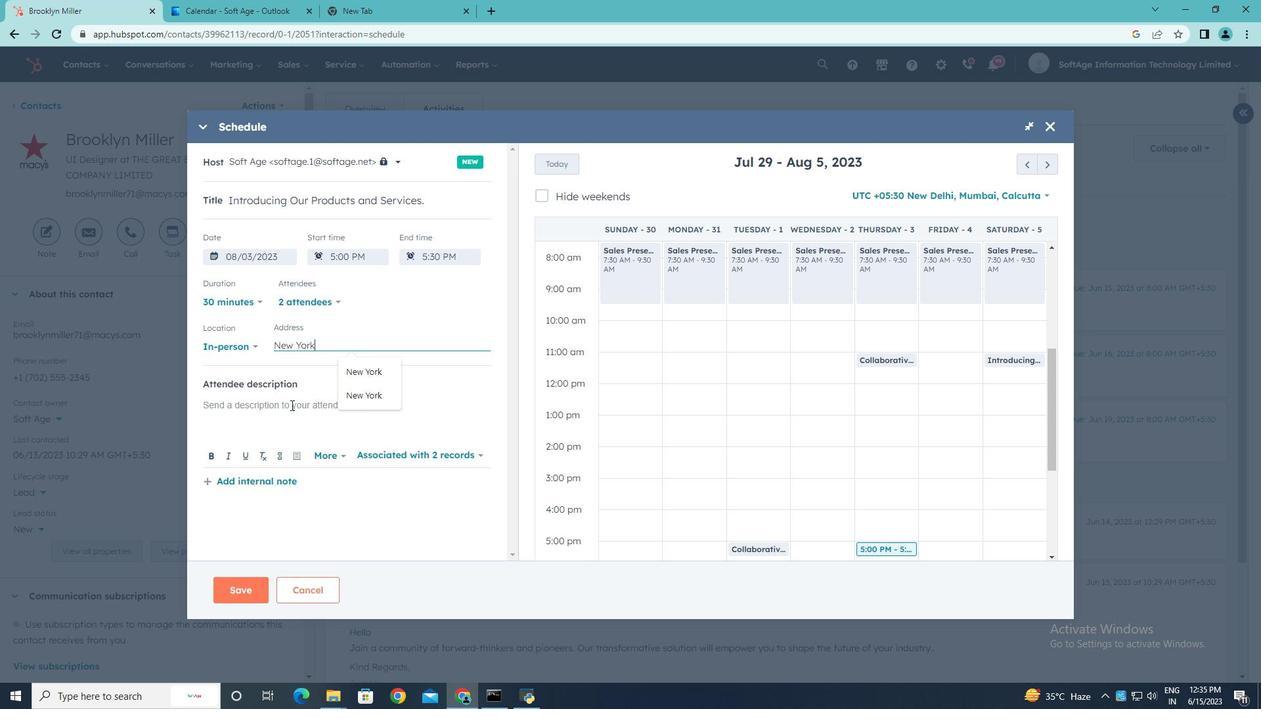 
Action: Mouse moved to (291, 404)
Screenshot: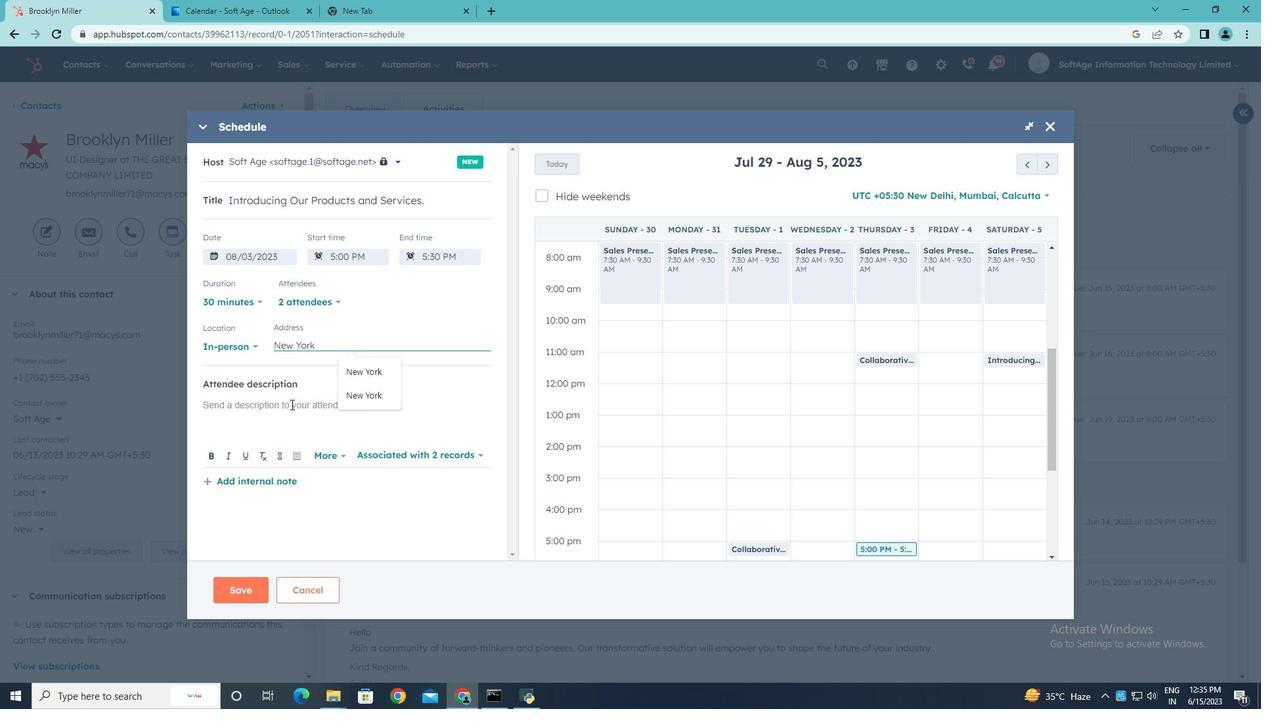 
Action: Key pressed <Key.shift>Kindly<Key.space>join<Key.space>this<Key.space>meeting<Key.space>to<Key.space>understand<Key.space><Key.space><Key.backspace><Key.shift><Key.shift>Product<Key.space><Key.shift>Demo<Key.space>and<Key.space><Key.shift>Services<Key.space><Key.shift>Presentation..
Screenshot: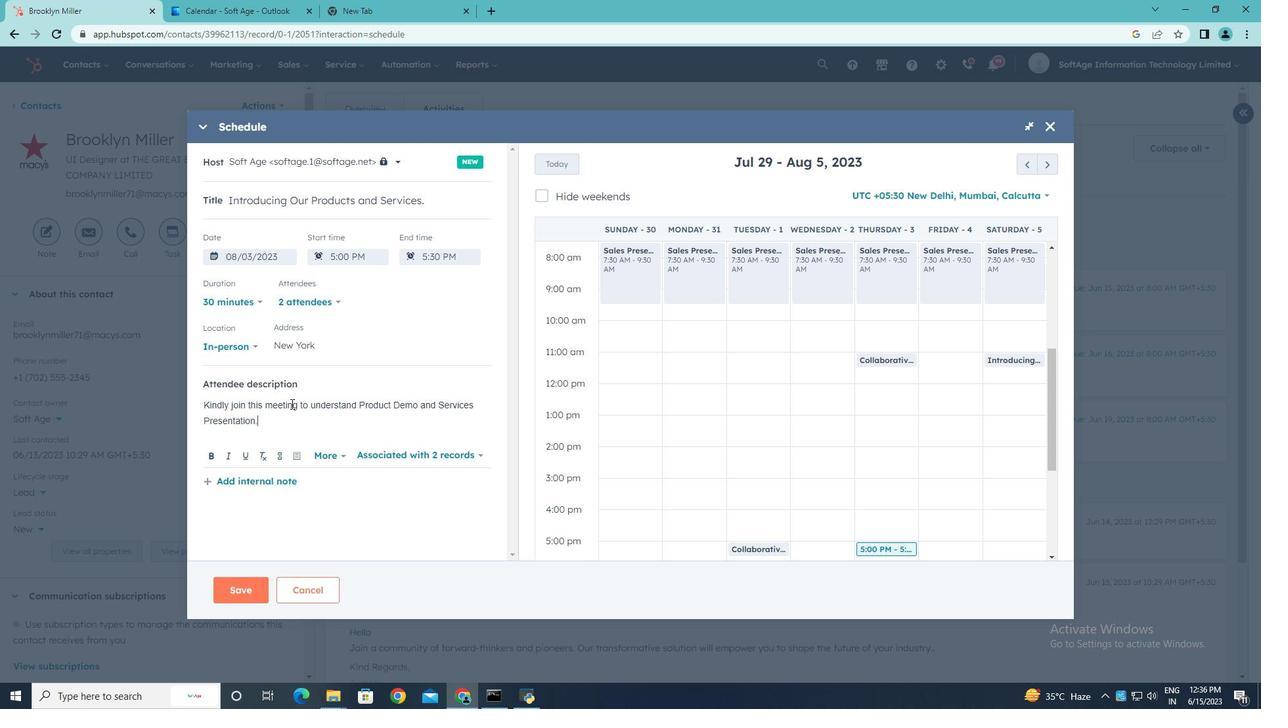 
Action: Mouse moved to (244, 587)
Screenshot: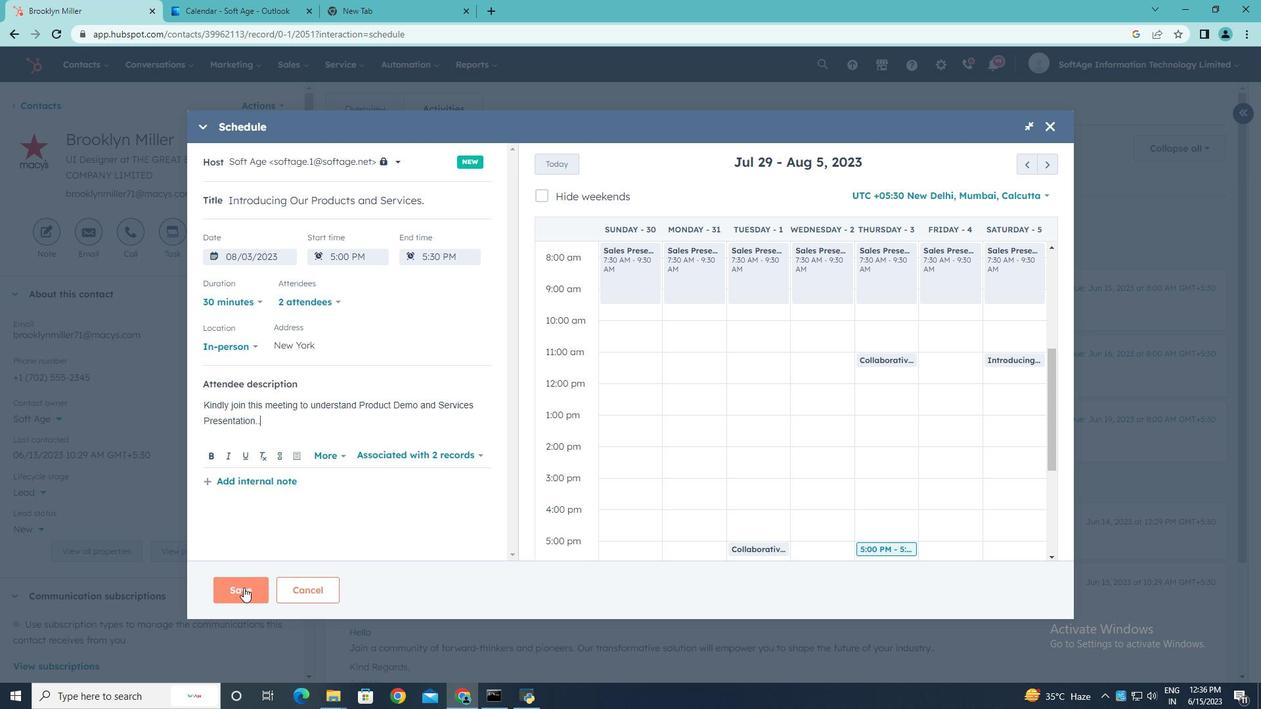 
Action: Mouse pressed left at (244, 587)
Screenshot: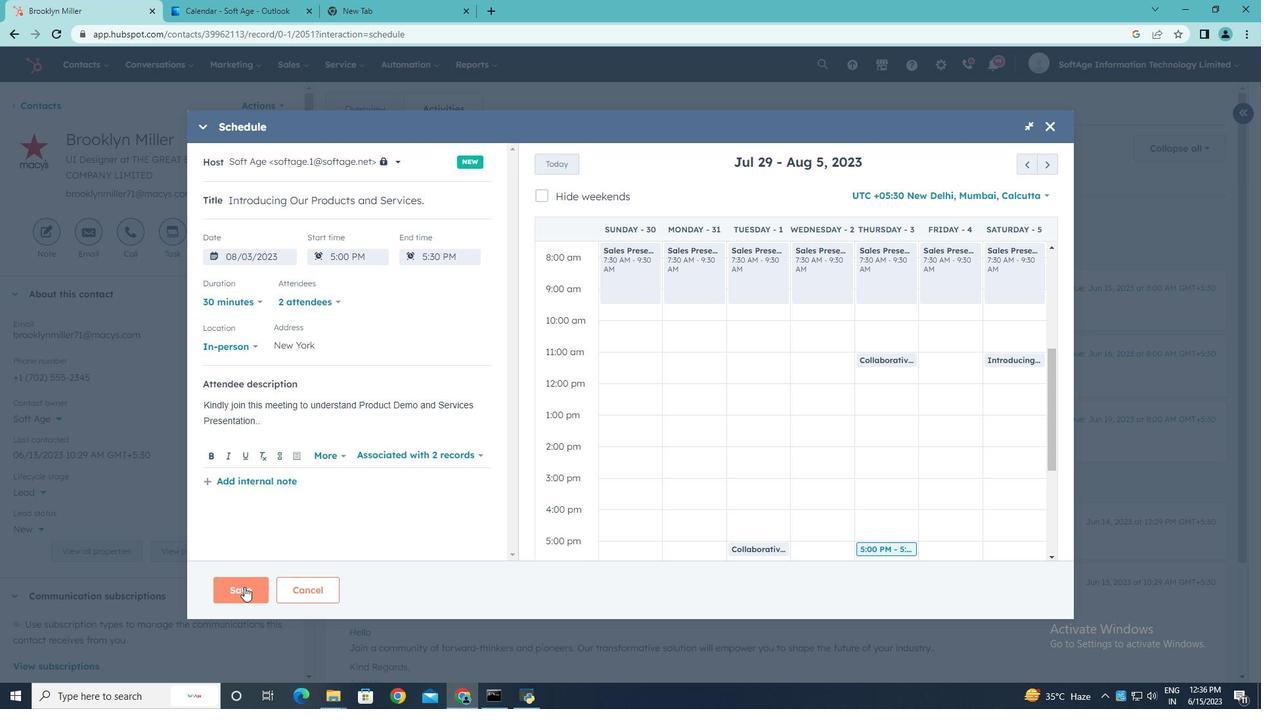 
